 Task: Use the formula "DATE" in spreadsheet "Project portfolio".
Action: Mouse moved to (120, 105)
Screenshot: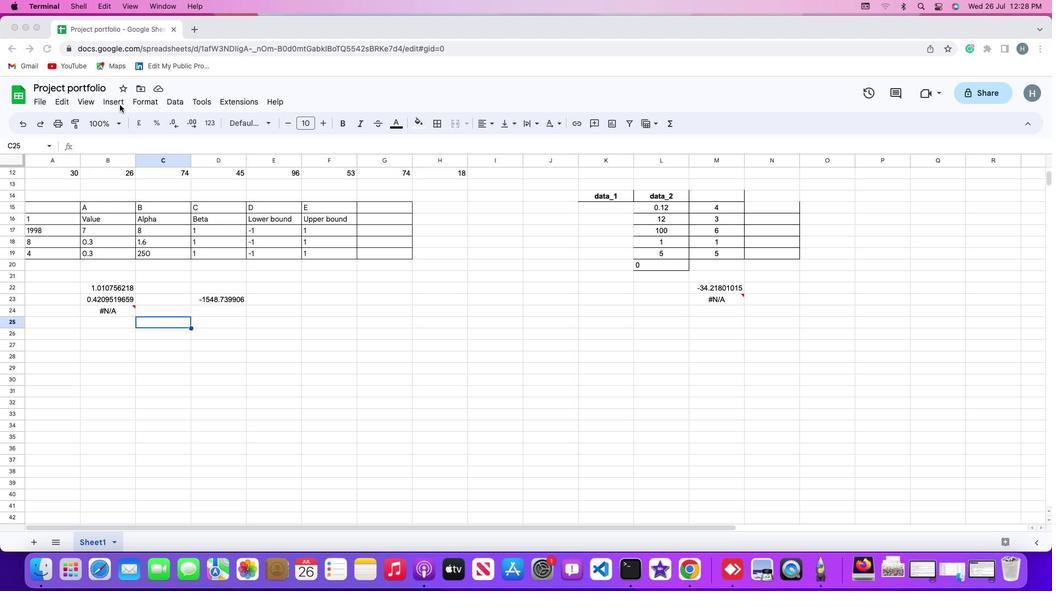 
Action: Mouse pressed left at (120, 105)
Screenshot: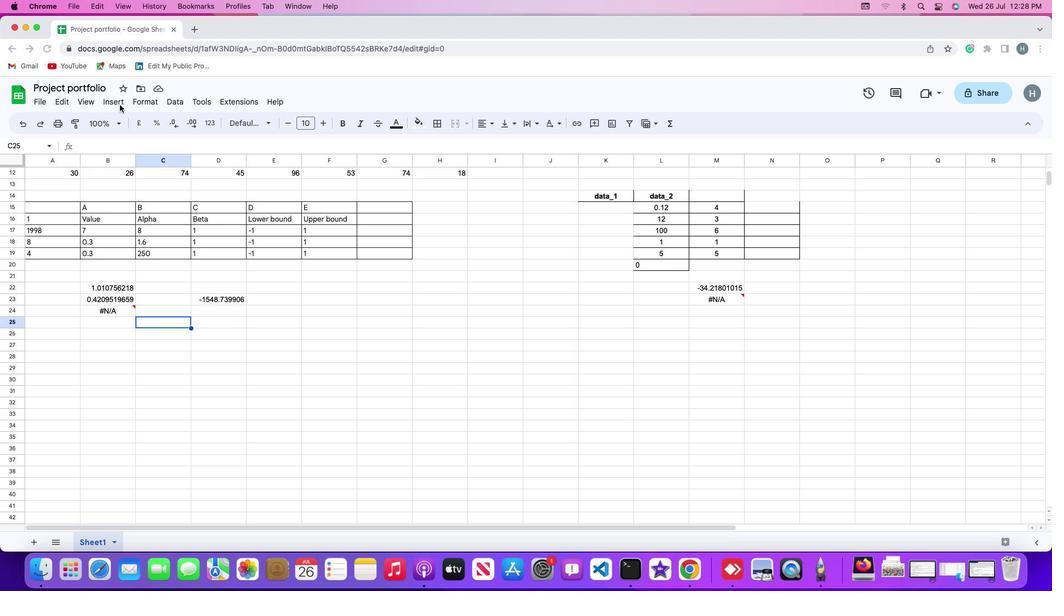 
Action: Mouse moved to (119, 105)
Screenshot: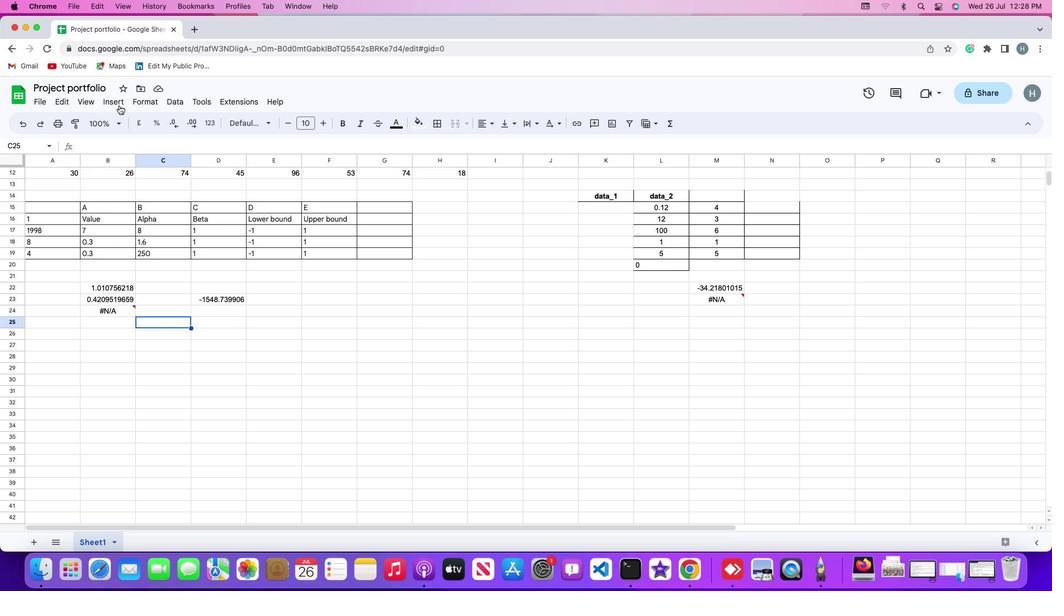 
Action: Mouse pressed left at (119, 105)
Screenshot: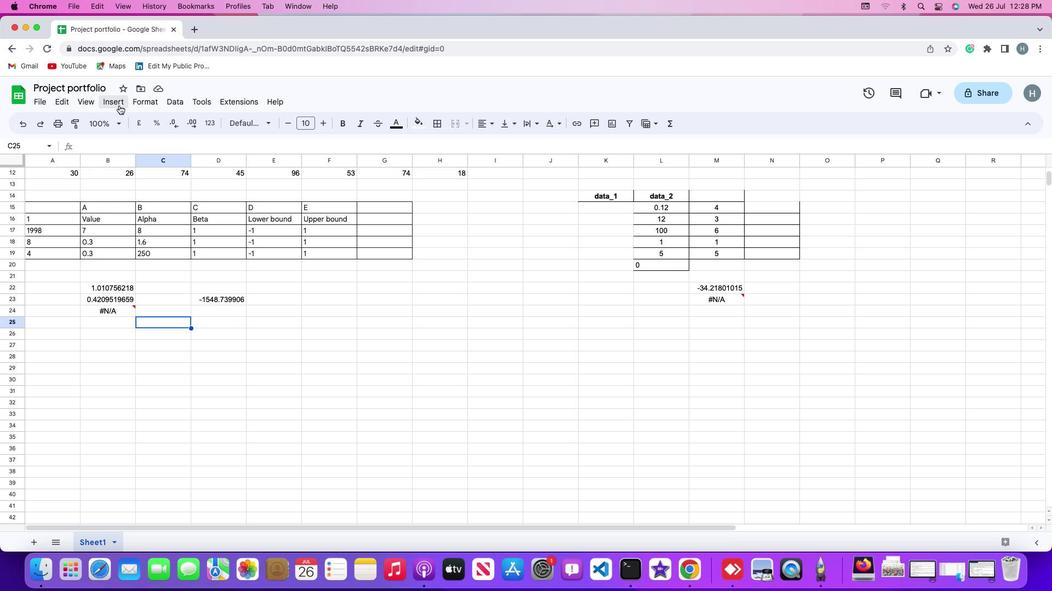 
Action: Mouse moved to (146, 280)
Screenshot: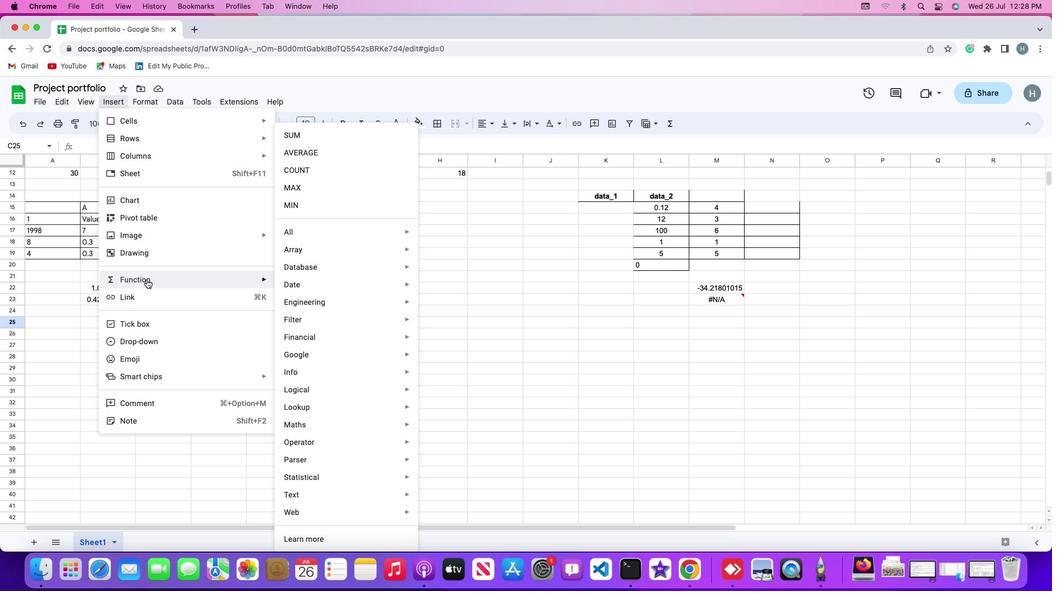 
Action: Mouse pressed left at (146, 280)
Screenshot: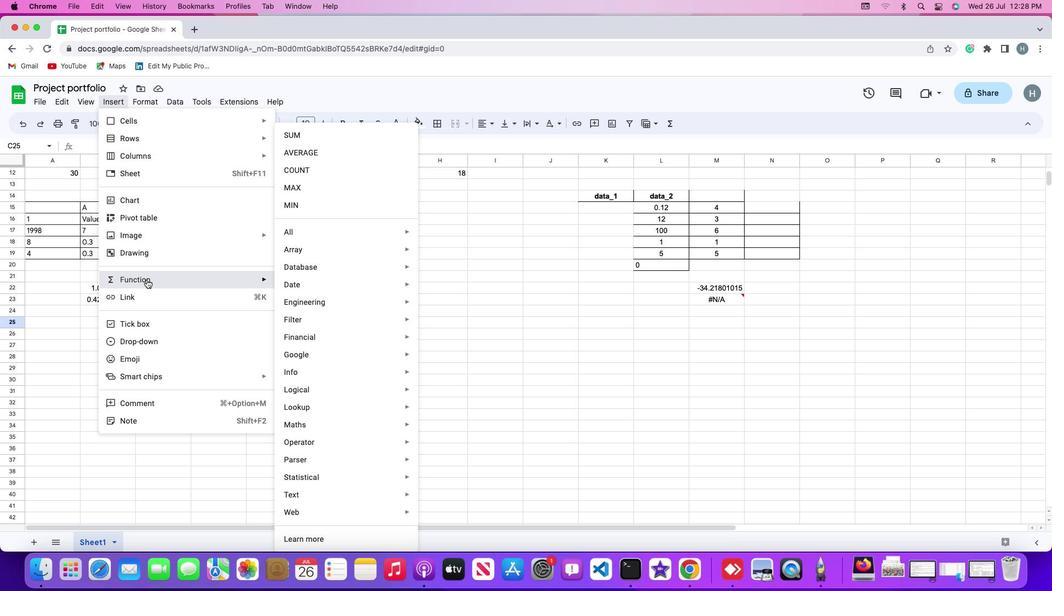 
Action: Mouse moved to (331, 232)
Screenshot: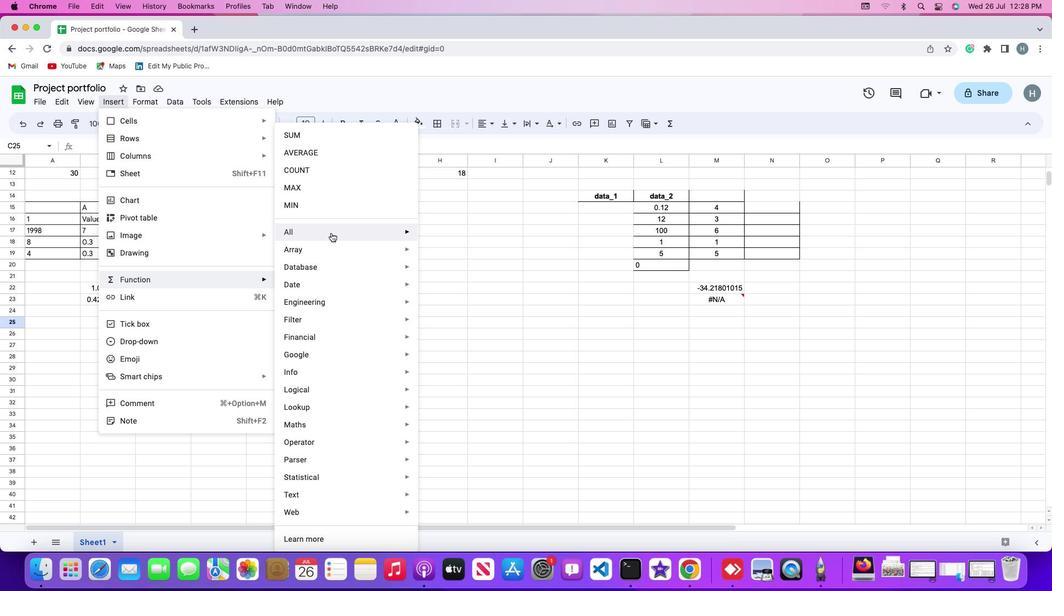 
Action: Mouse pressed left at (331, 232)
Screenshot: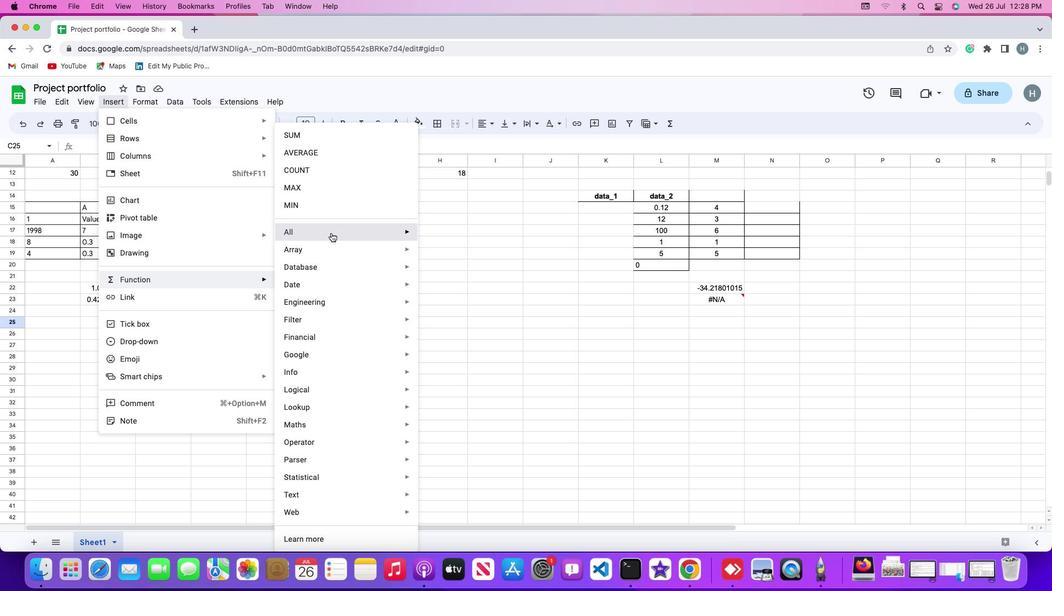 
Action: Mouse moved to (456, 386)
Screenshot: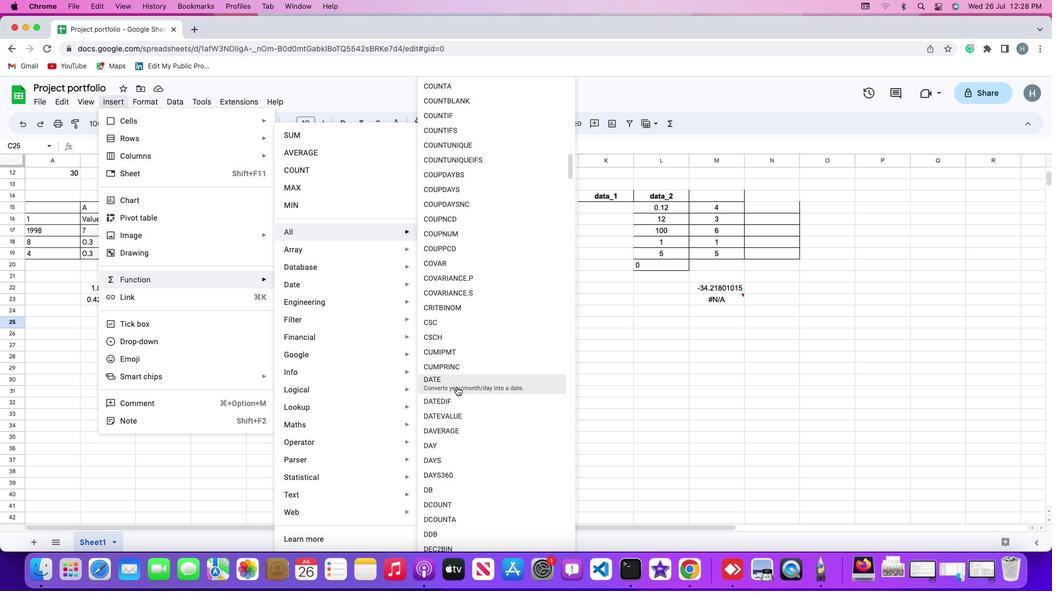 
Action: Mouse pressed left at (456, 386)
Screenshot: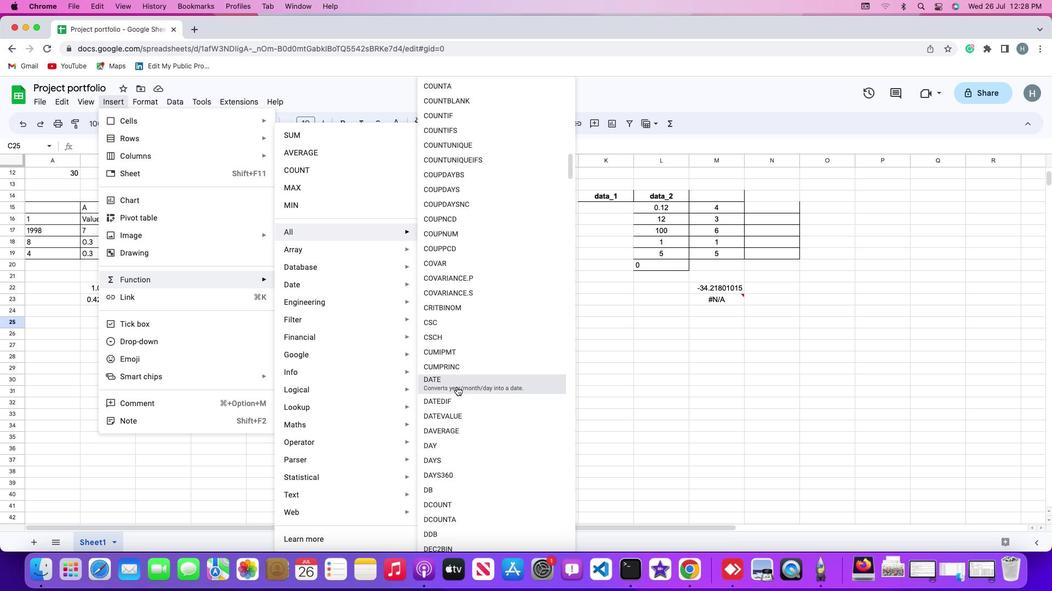
Action: Mouse moved to (64, 230)
Screenshot: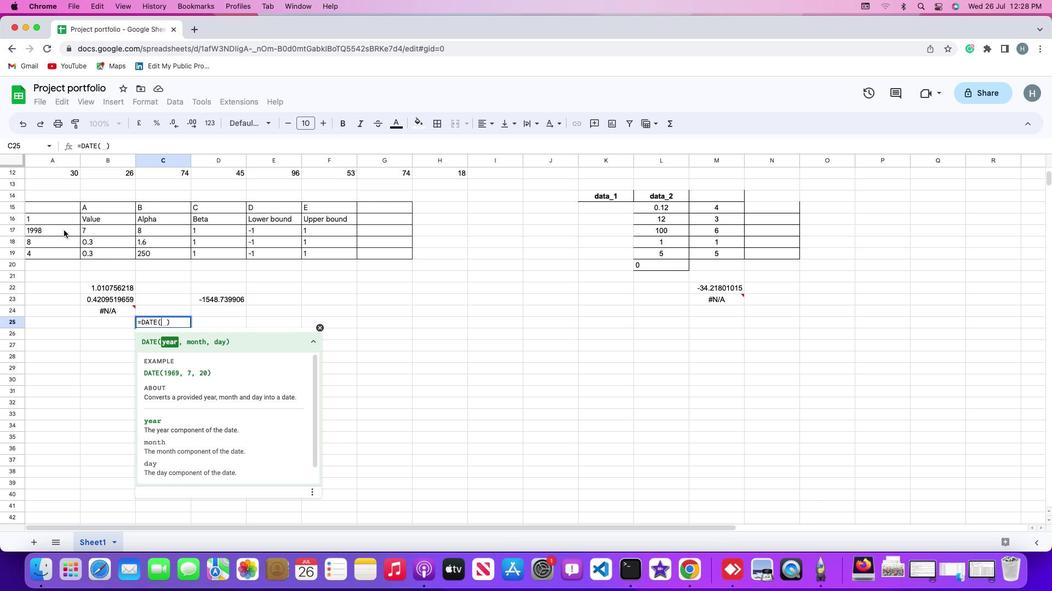 
Action: Mouse pressed left at (64, 230)
Screenshot: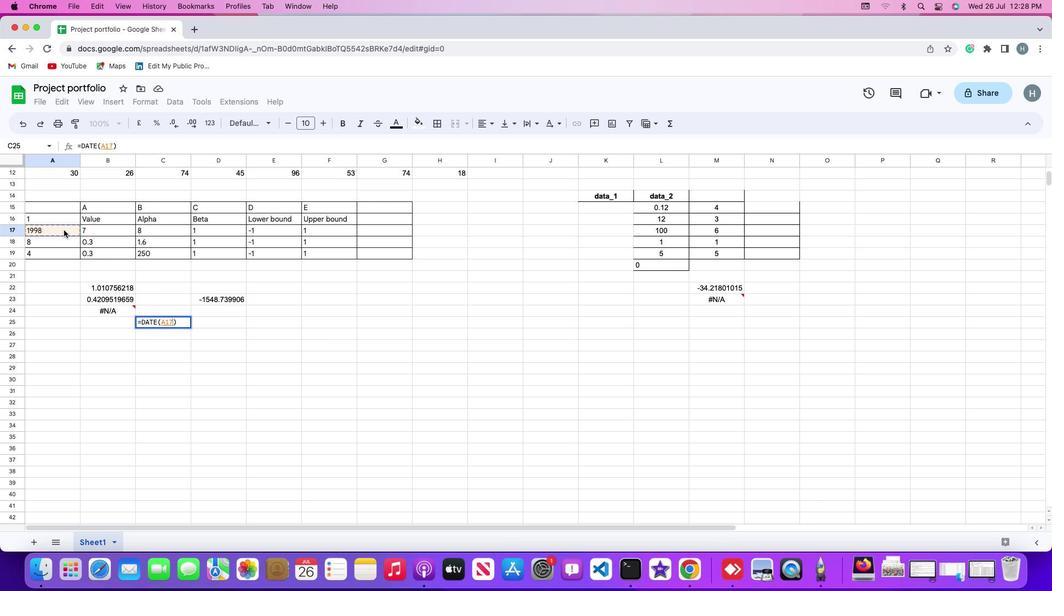 
Action: Key pressed ','
Screenshot: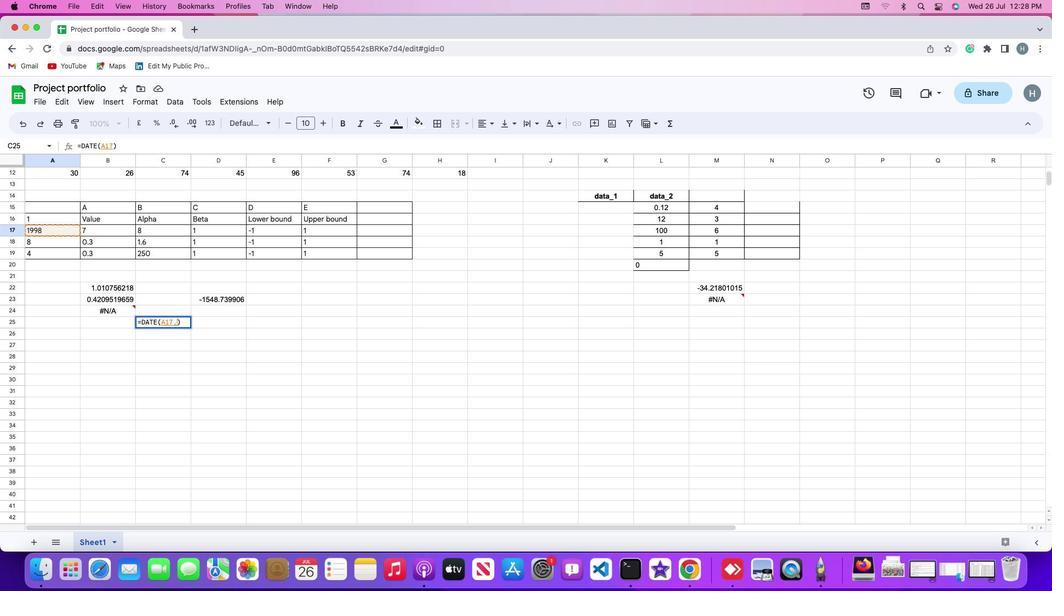 
Action: Mouse moved to (89, 226)
Screenshot: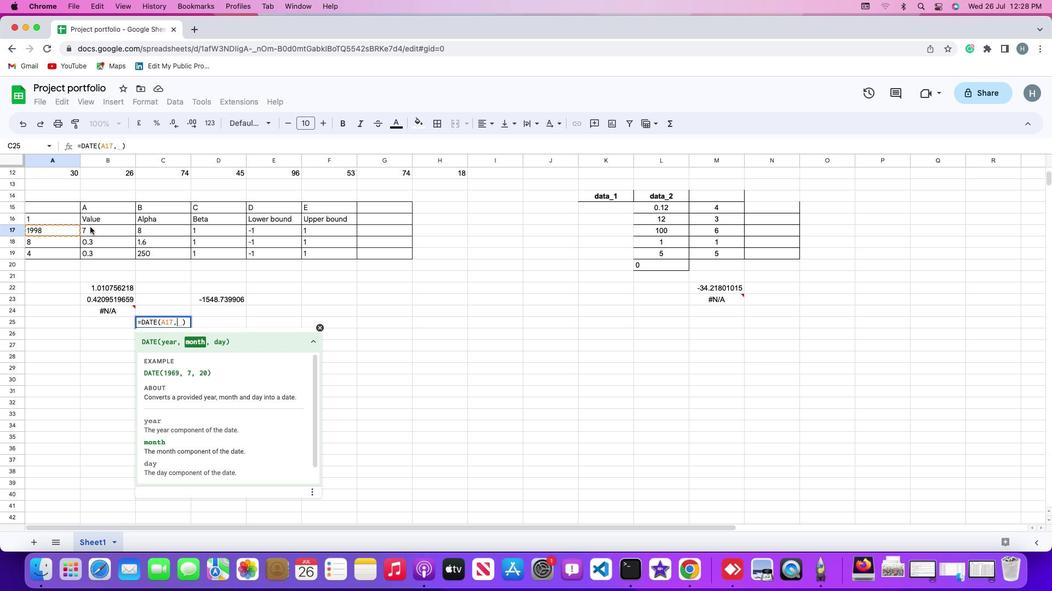 
Action: Mouse pressed left at (89, 226)
Screenshot: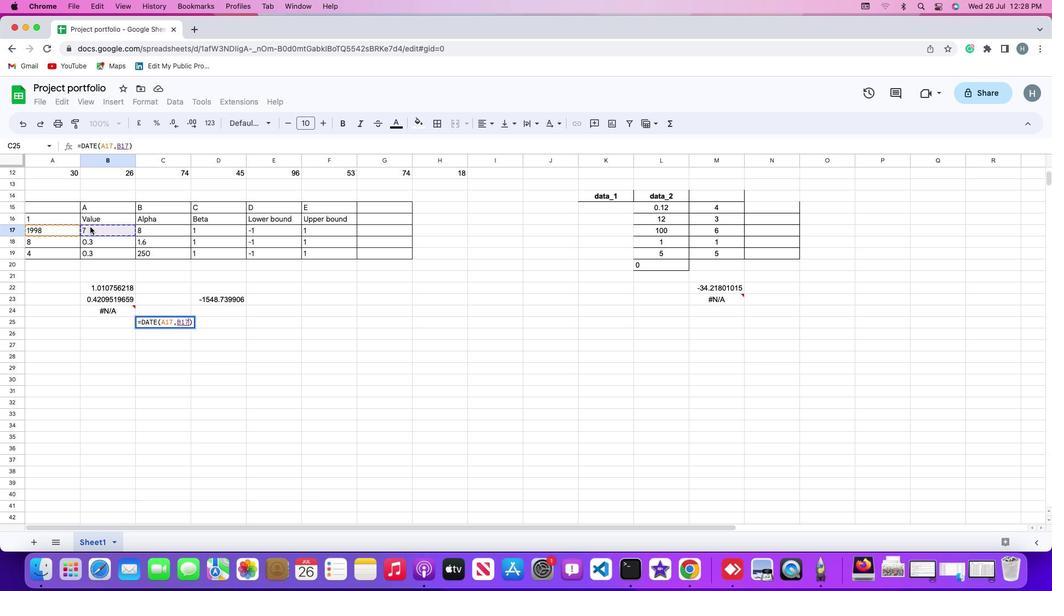 
Action: Key pressed ','
Screenshot: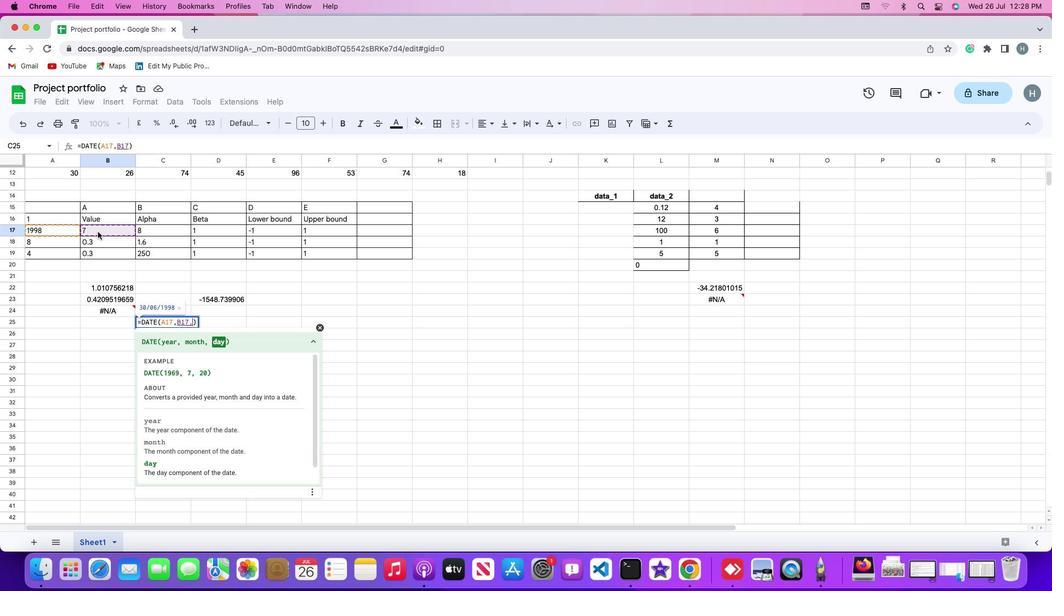 
Action: Mouse moved to (147, 229)
Screenshot: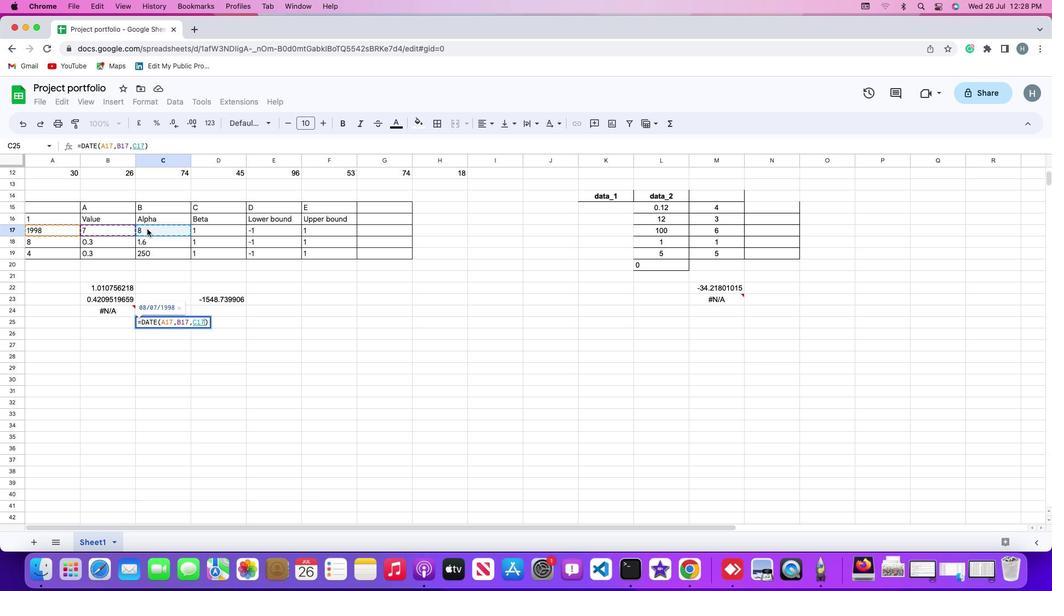 
Action: Mouse pressed left at (147, 229)
Screenshot: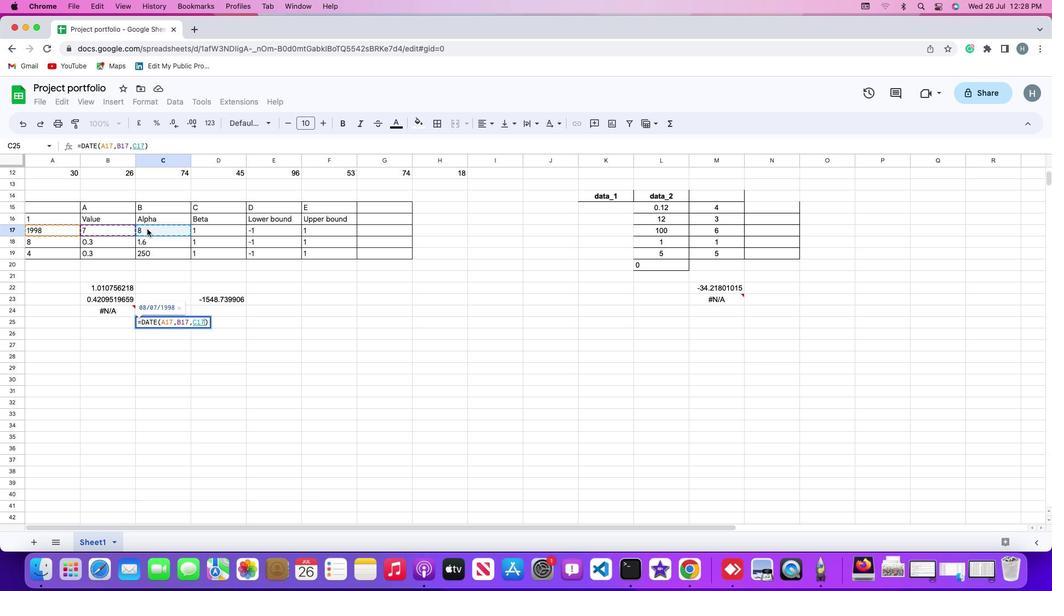 
Action: Key pressed Key.enter
Screenshot: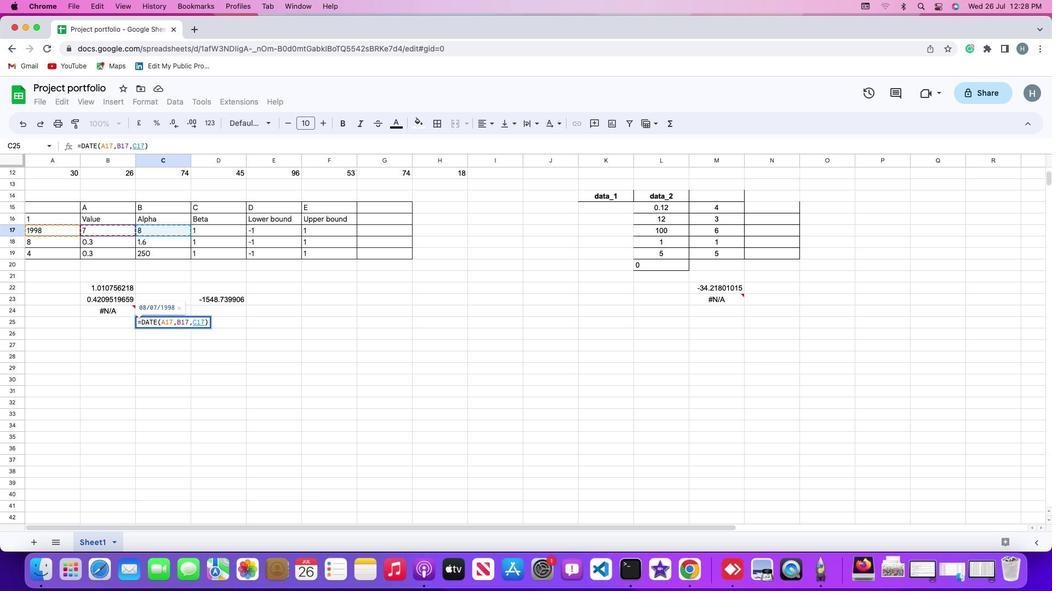 
